 Task: Add Nuun Tri Berry Drink Tabs to the cart.
Action: Mouse pressed left at (18, 98)
Screenshot: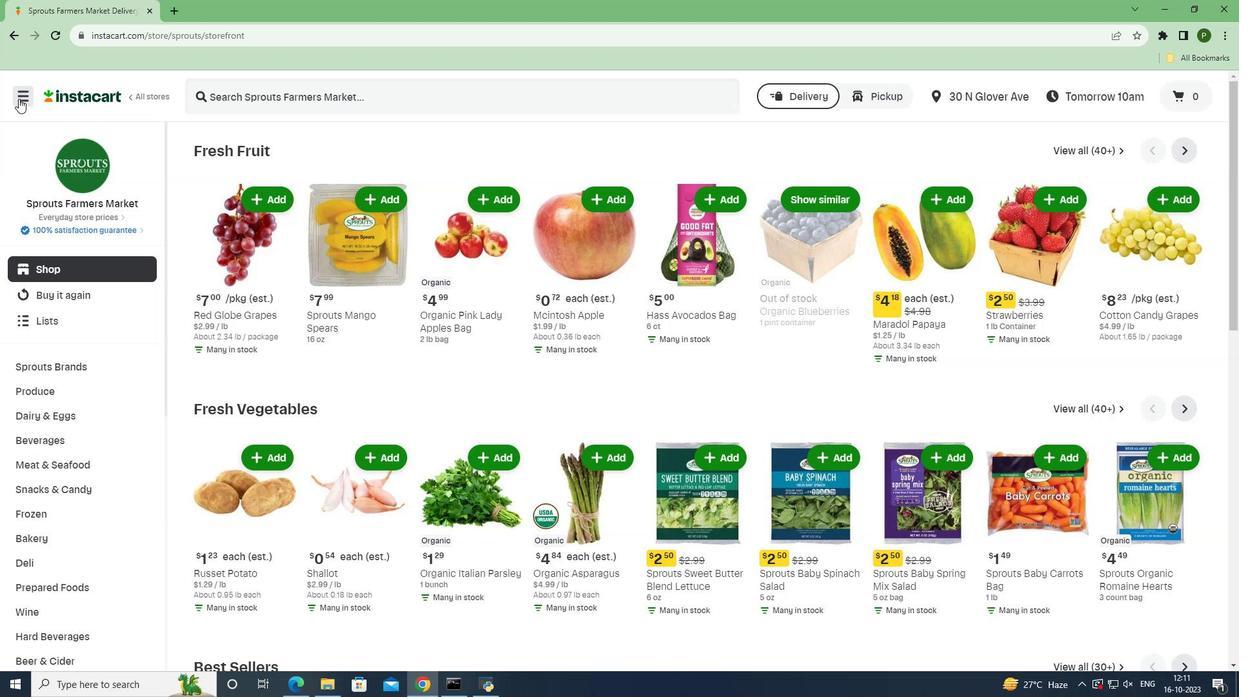 
Action: Mouse moved to (71, 331)
Screenshot: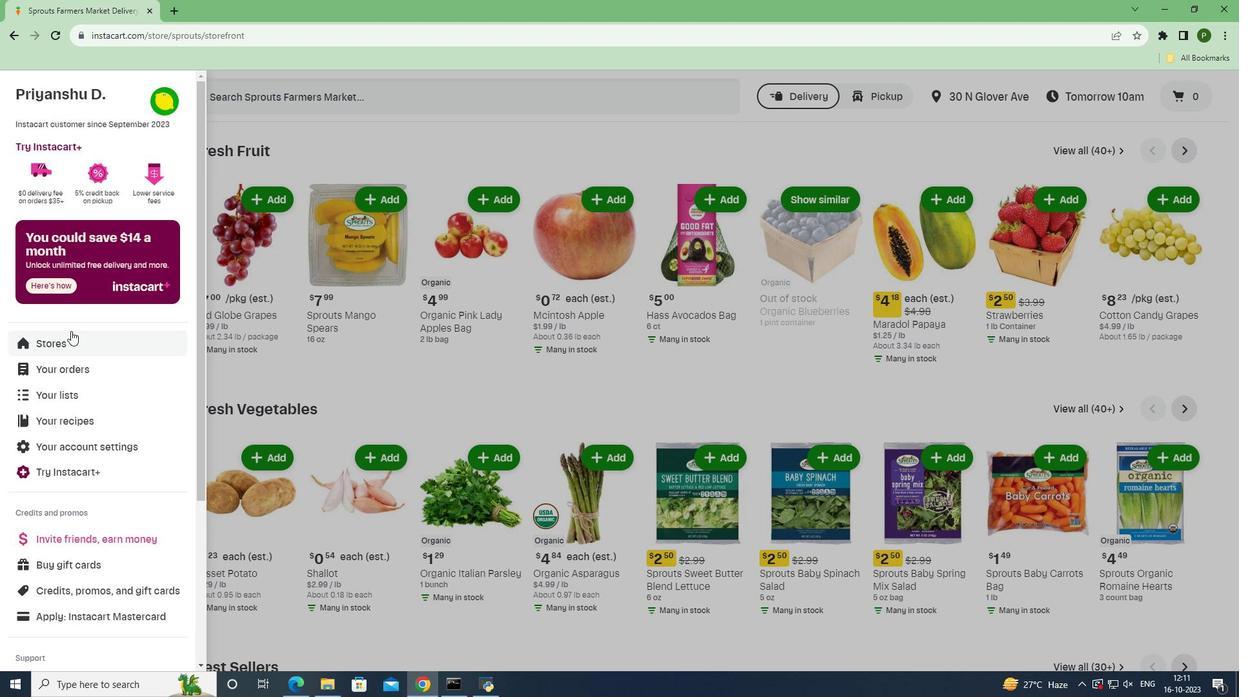 
Action: Mouse pressed left at (71, 331)
Screenshot: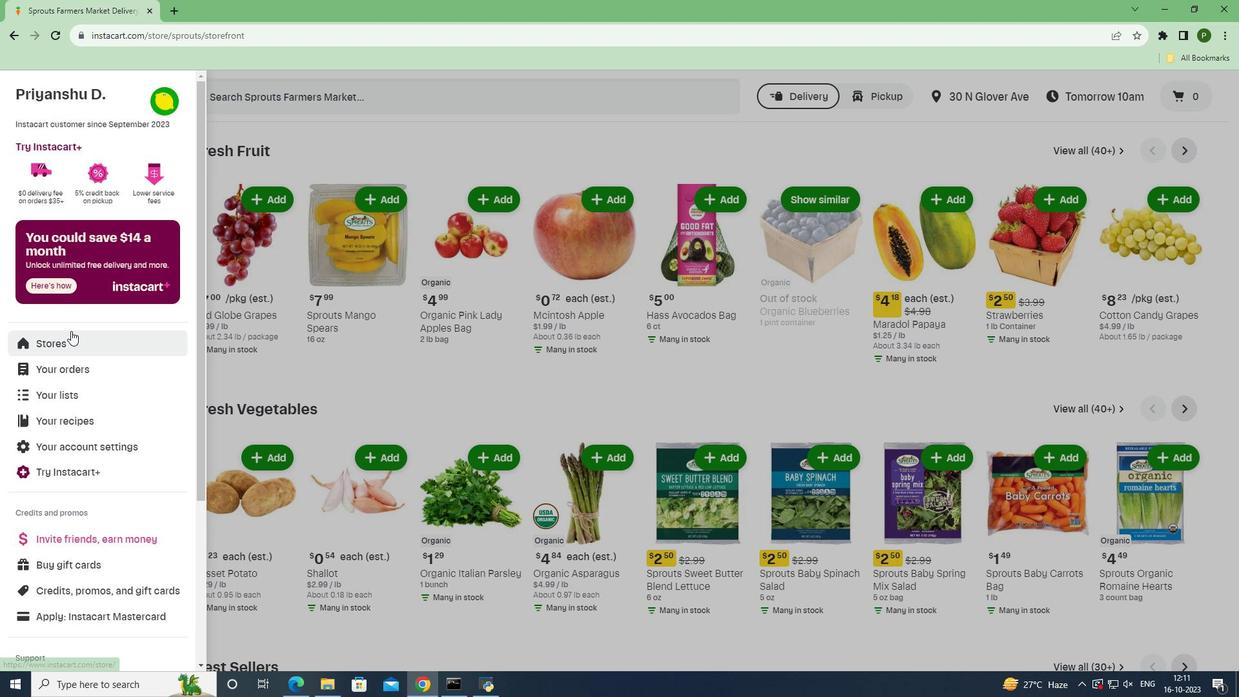 
Action: Mouse moved to (284, 164)
Screenshot: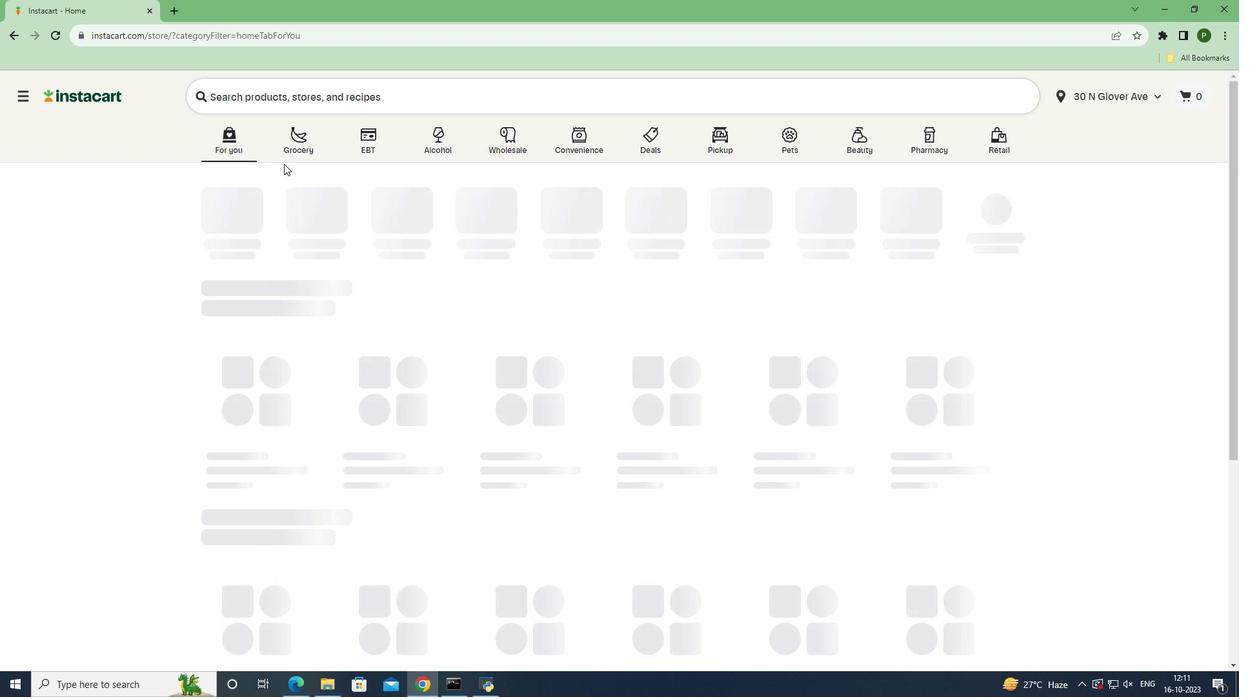 
Action: Mouse pressed left at (284, 164)
Screenshot: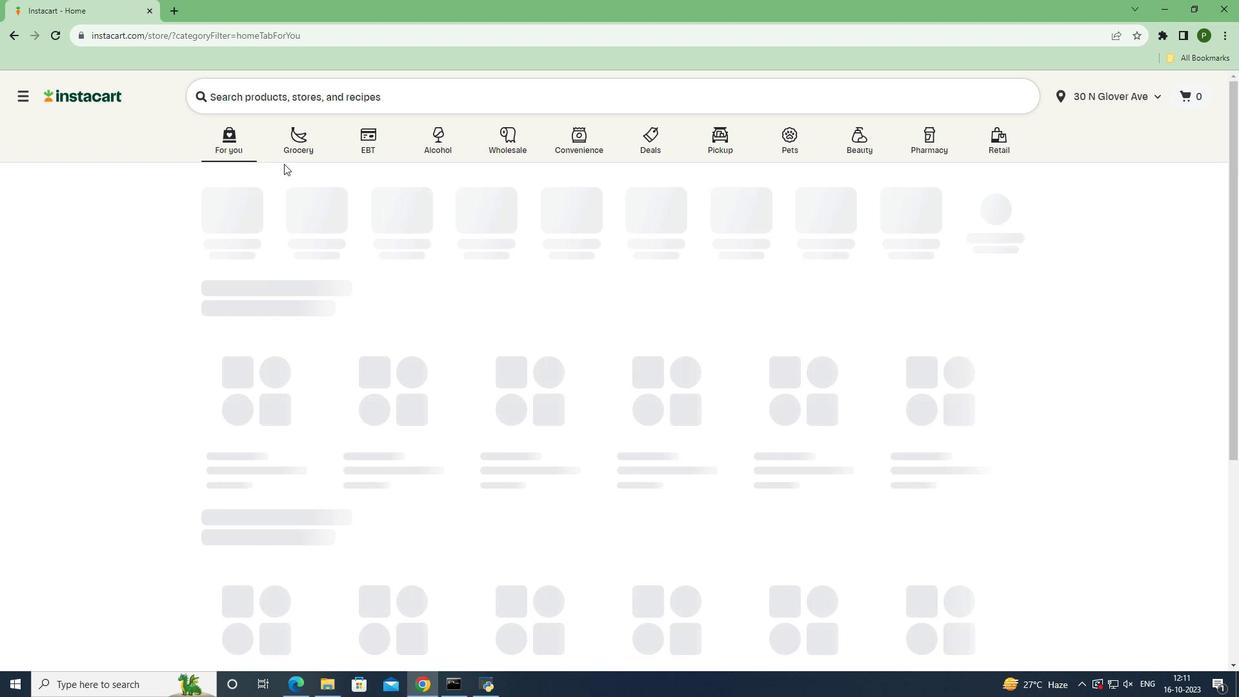 
Action: Mouse moved to (288, 158)
Screenshot: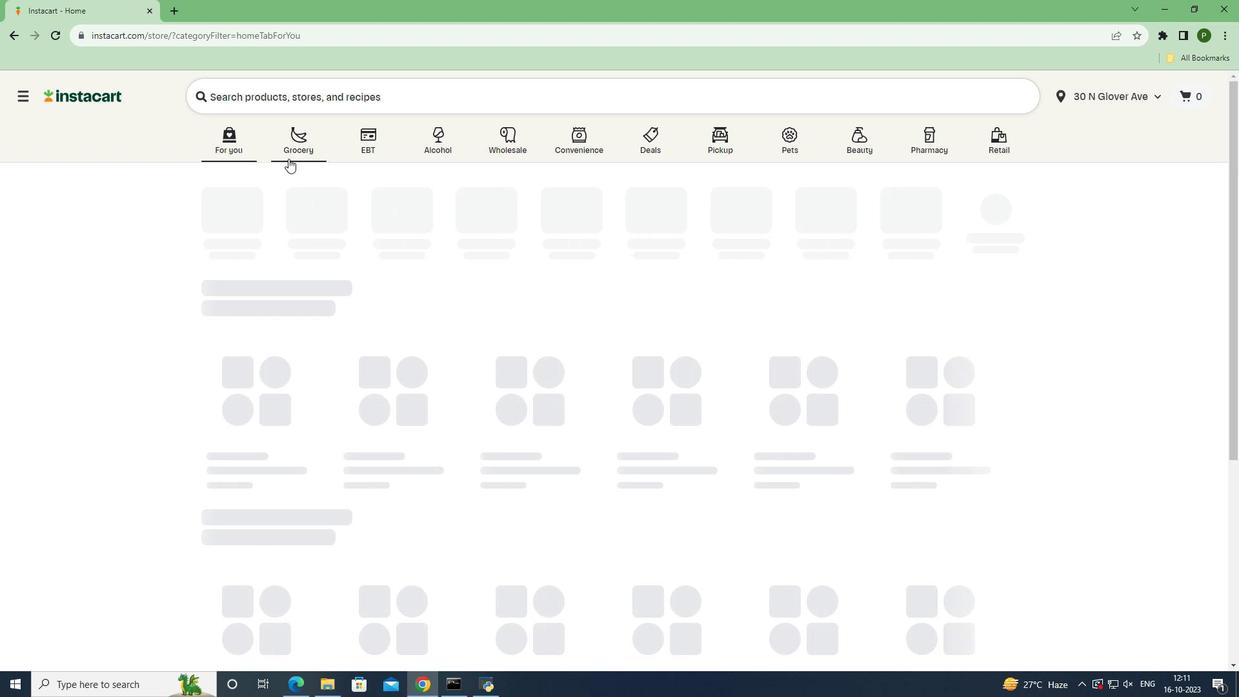 
Action: Mouse pressed left at (288, 158)
Screenshot: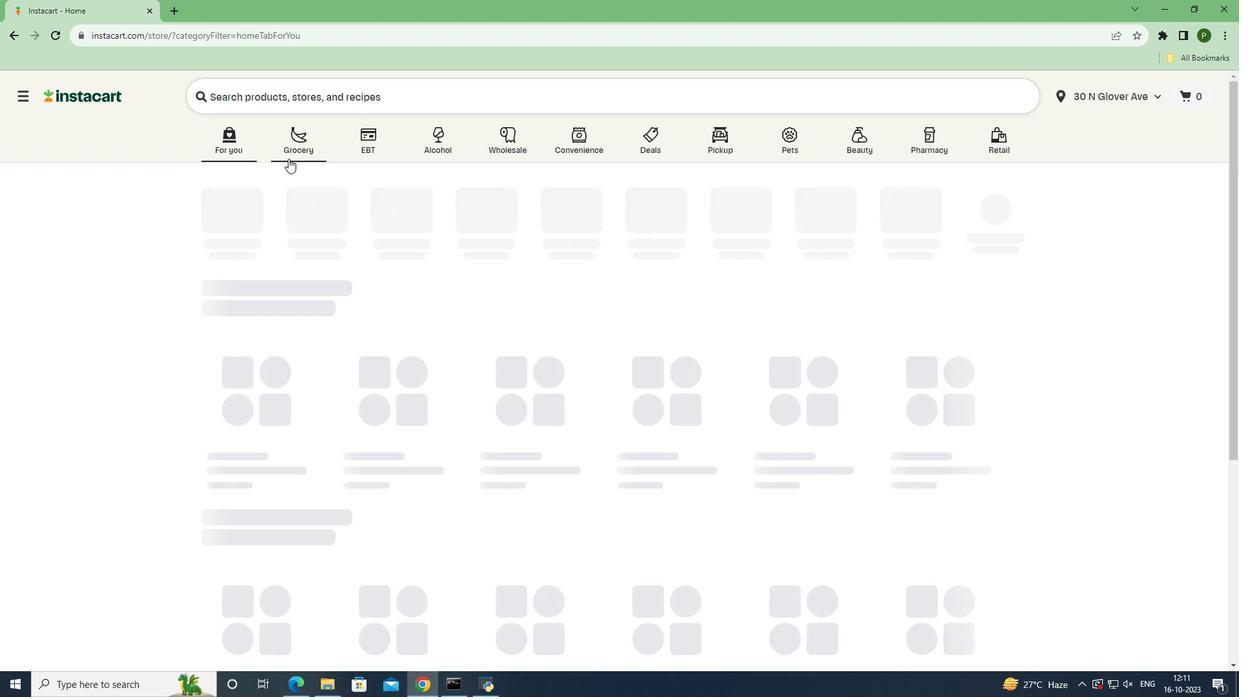
Action: Mouse moved to (790, 309)
Screenshot: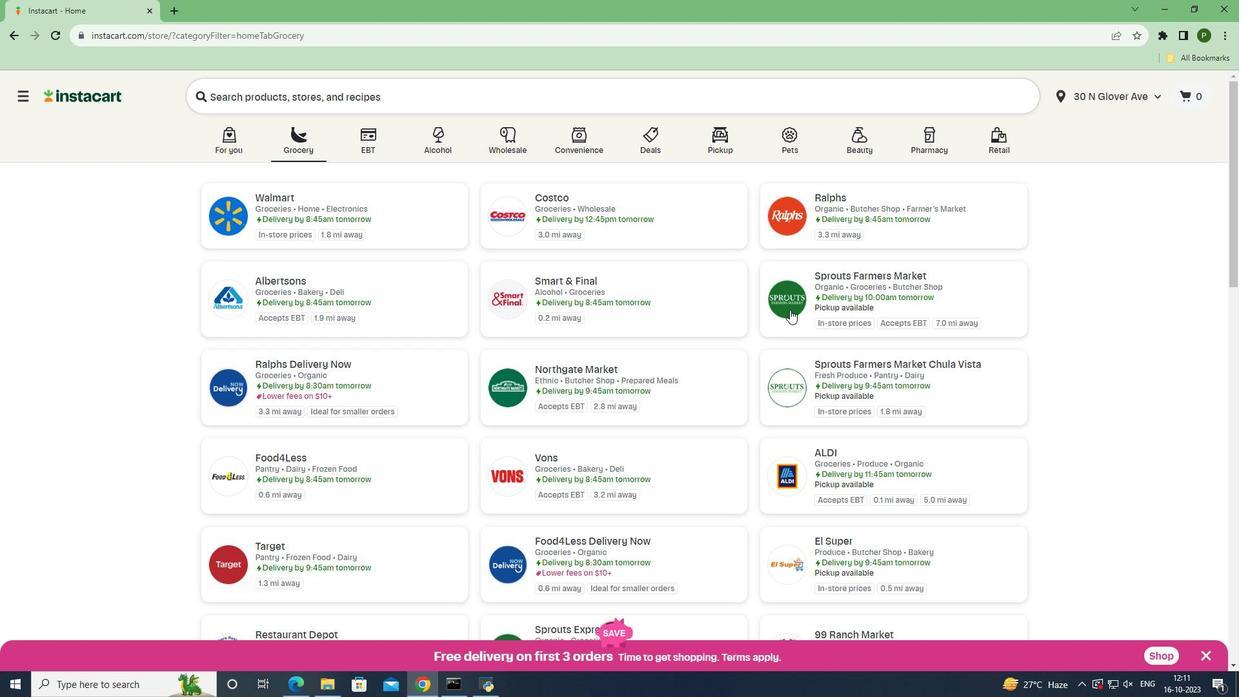 
Action: Mouse pressed left at (790, 309)
Screenshot: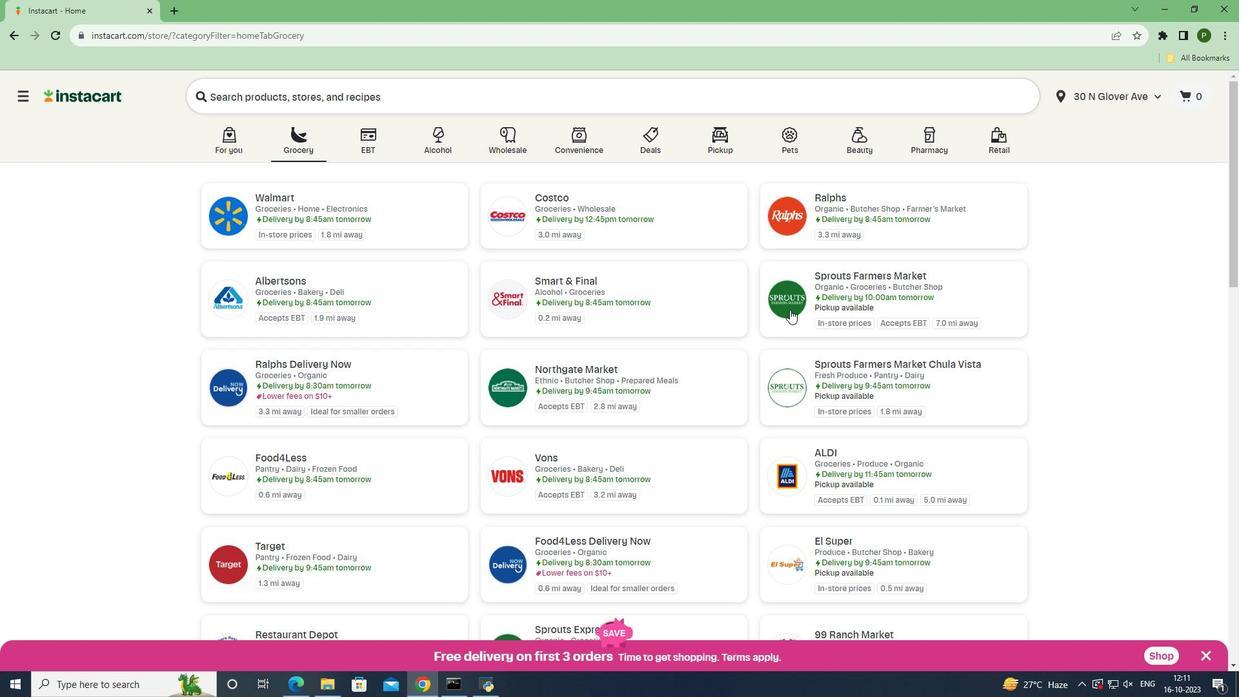 
Action: Mouse moved to (112, 434)
Screenshot: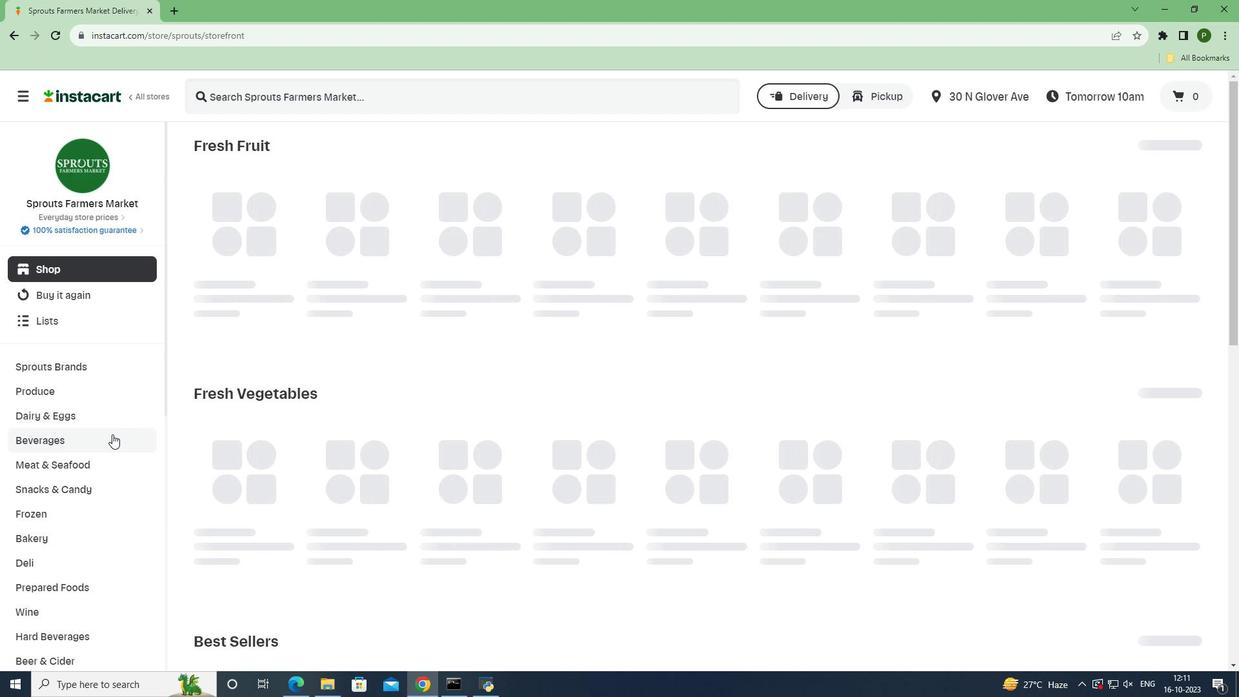 
Action: Mouse pressed left at (112, 434)
Screenshot: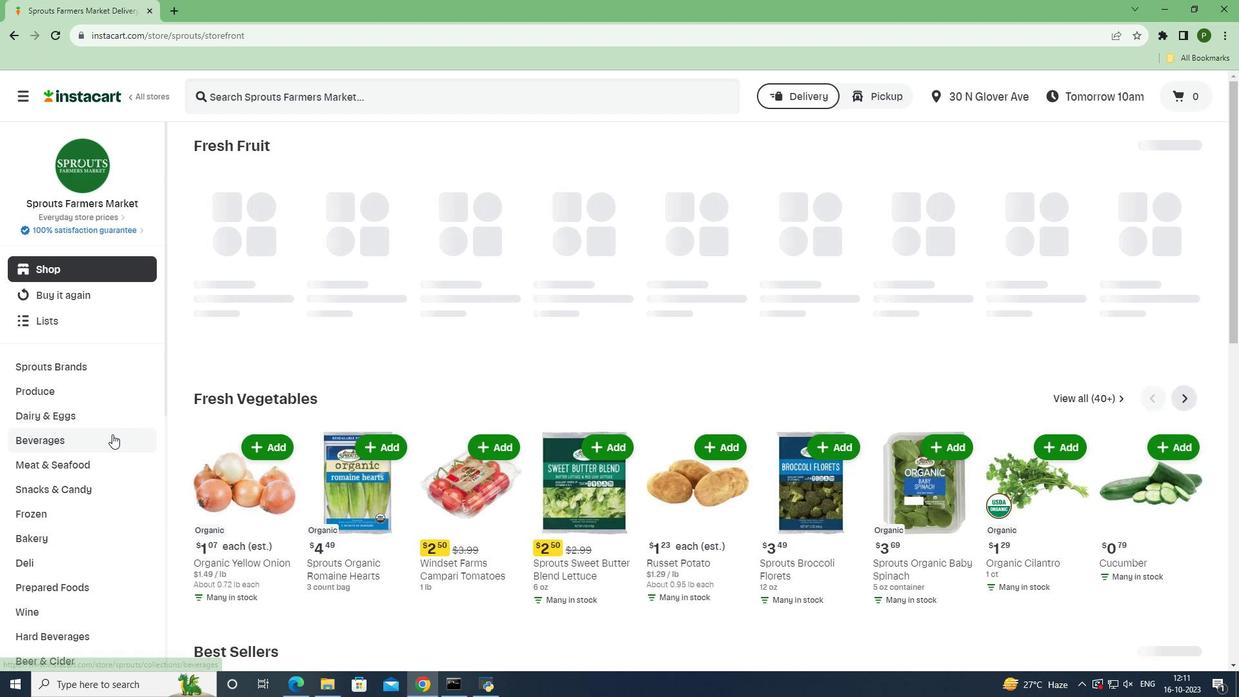 
Action: Mouse moved to (1159, 178)
Screenshot: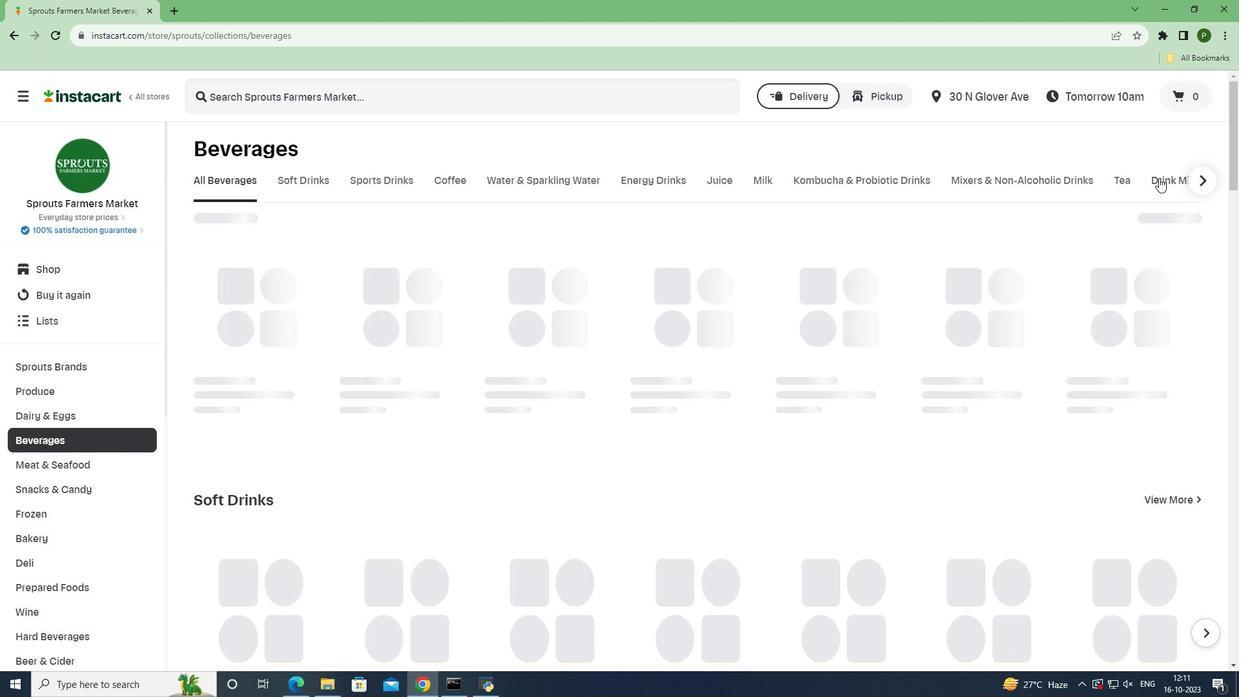 
Action: Mouse pressed left at (1159, 178)
Screenshot: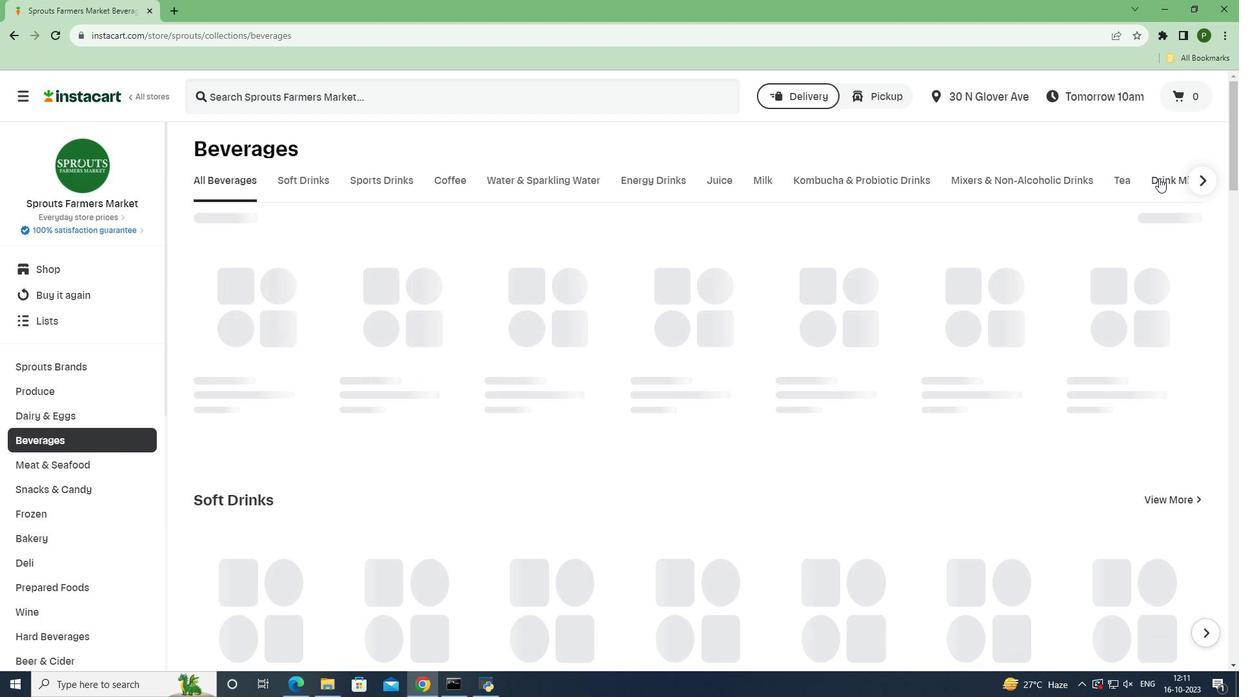 
Action: Mouse moved to (404, 99)
Screenshot: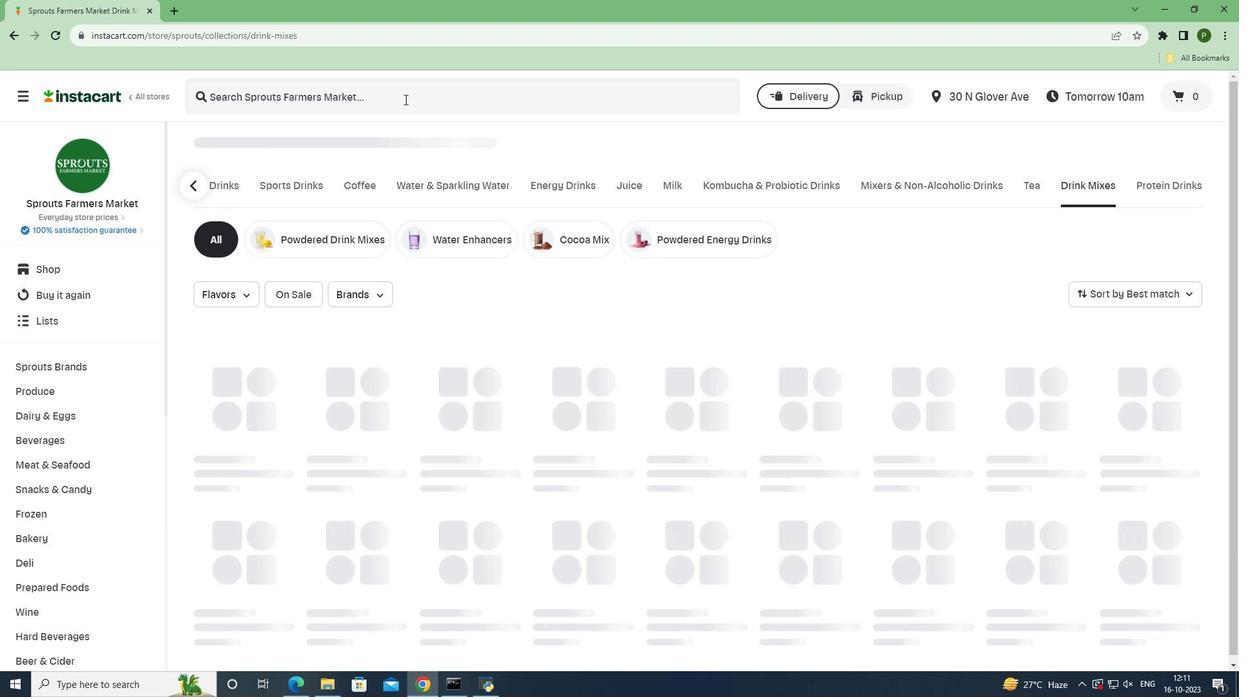 
Action: Mouse pressed left at (404, 99)
Screenshot: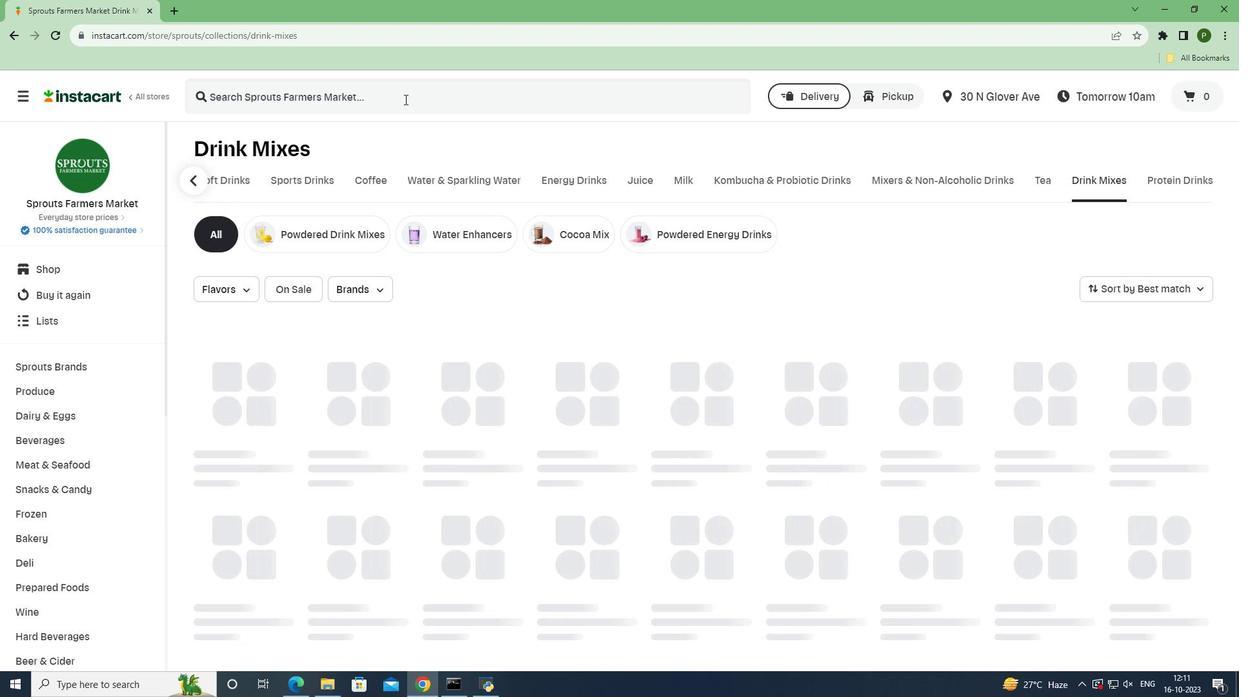 
Action: Key pressed <Key.caps_lock>N<Key.caps_lock>uun<Key.space><Key.caps_lock>T<Key.caps_lock>ri<Key.space><Key.caps_lock>B<Key.caps_lock>erry<Key.space><Key.caps_lock>D<Key.caps_lock>rink<Key.space><Key.caps_lock>T<Key.caps_lock>abs<Key.space><Key.enter>
Screenshot: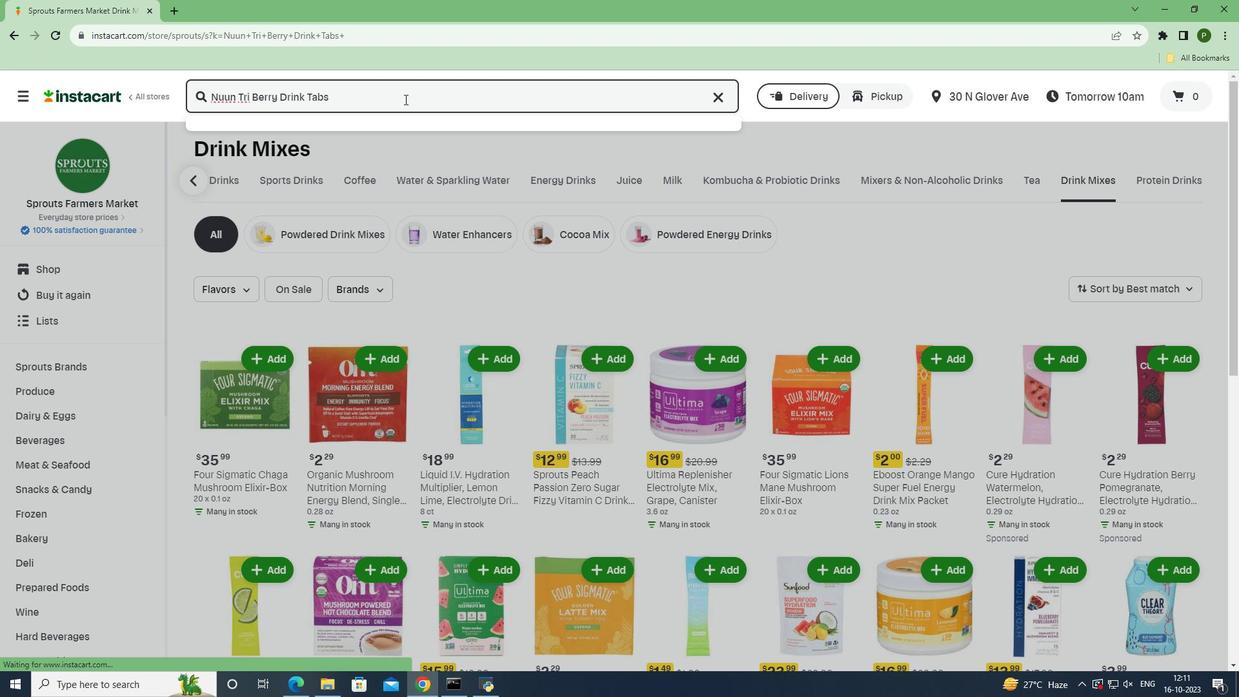 
Action: Mouse moved to (346, 206)
Screenshot: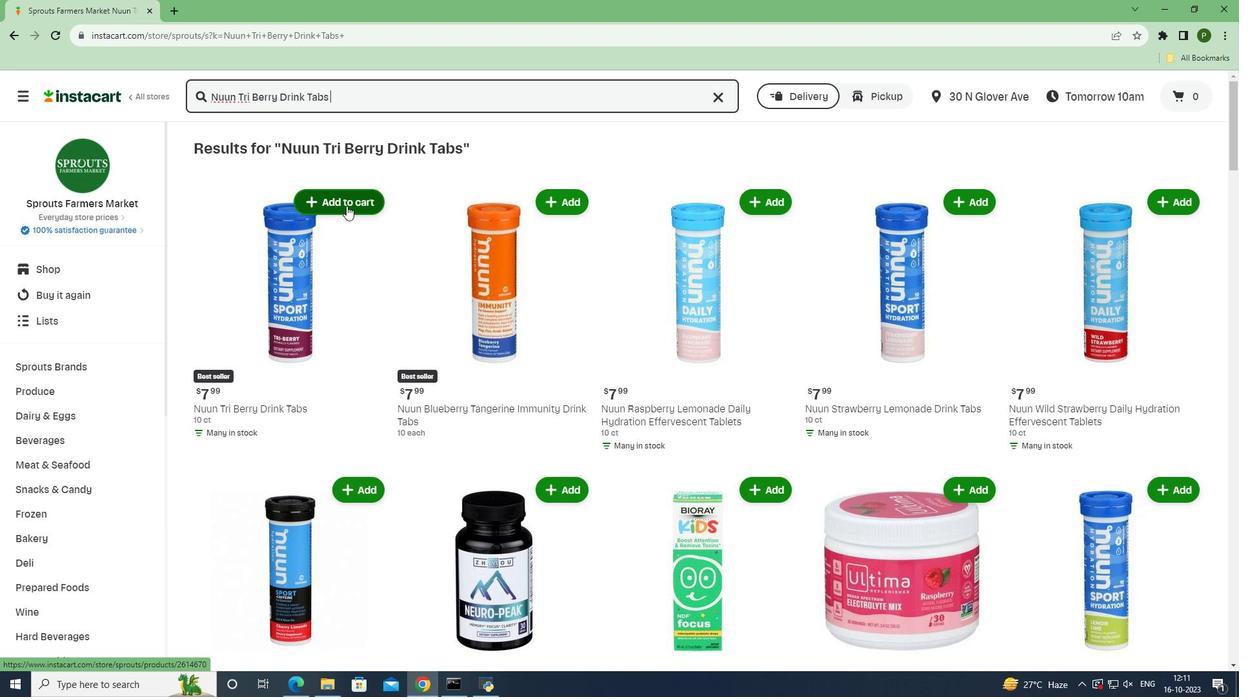 
Action: Mouse pressed left at (346, 206)
Screenshot: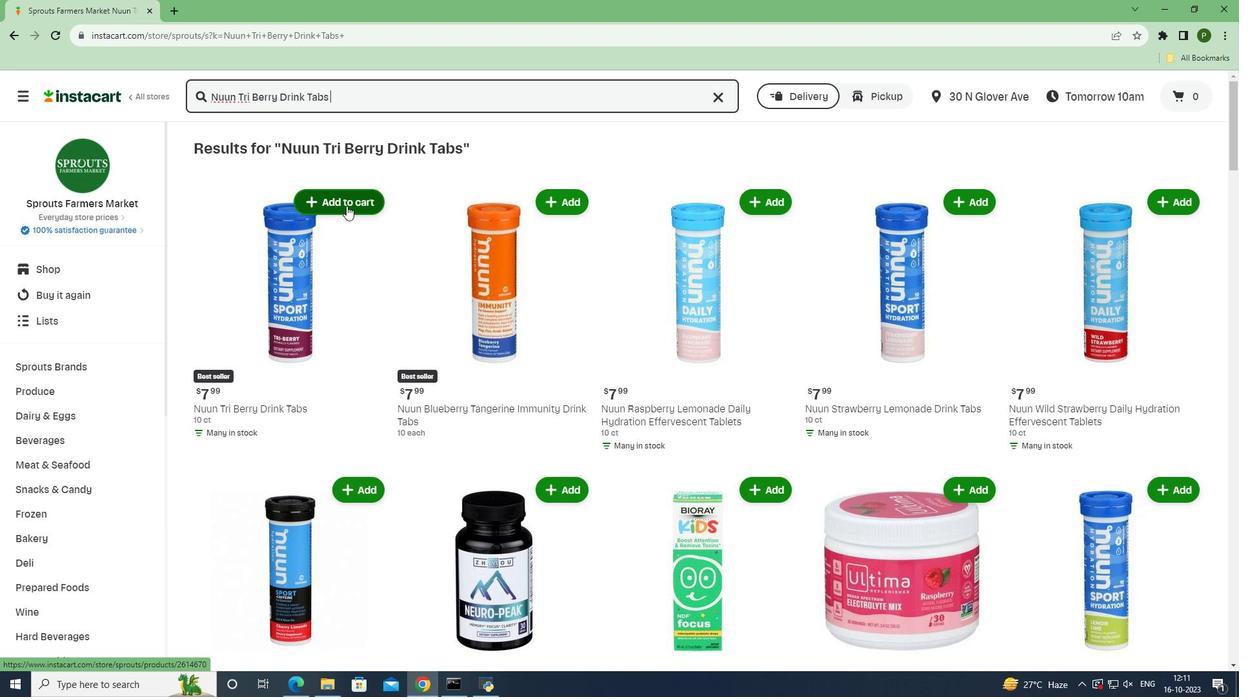 
Action: Mouse moved to (381, 289)
Screenshot: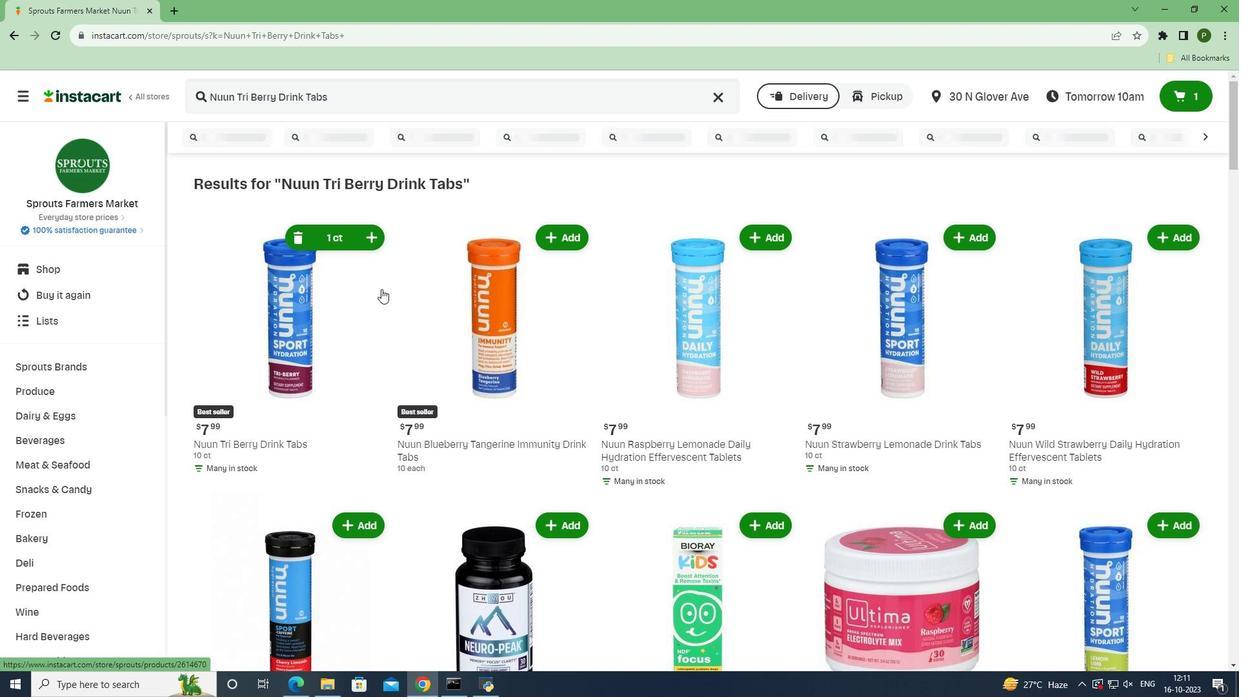 
